 Task: Add the description "Digital dependence fuels the social dilemma." and apply the Custom angle as "-90Â°".
Action: Mouse moved to (305, 259)
Screenshot: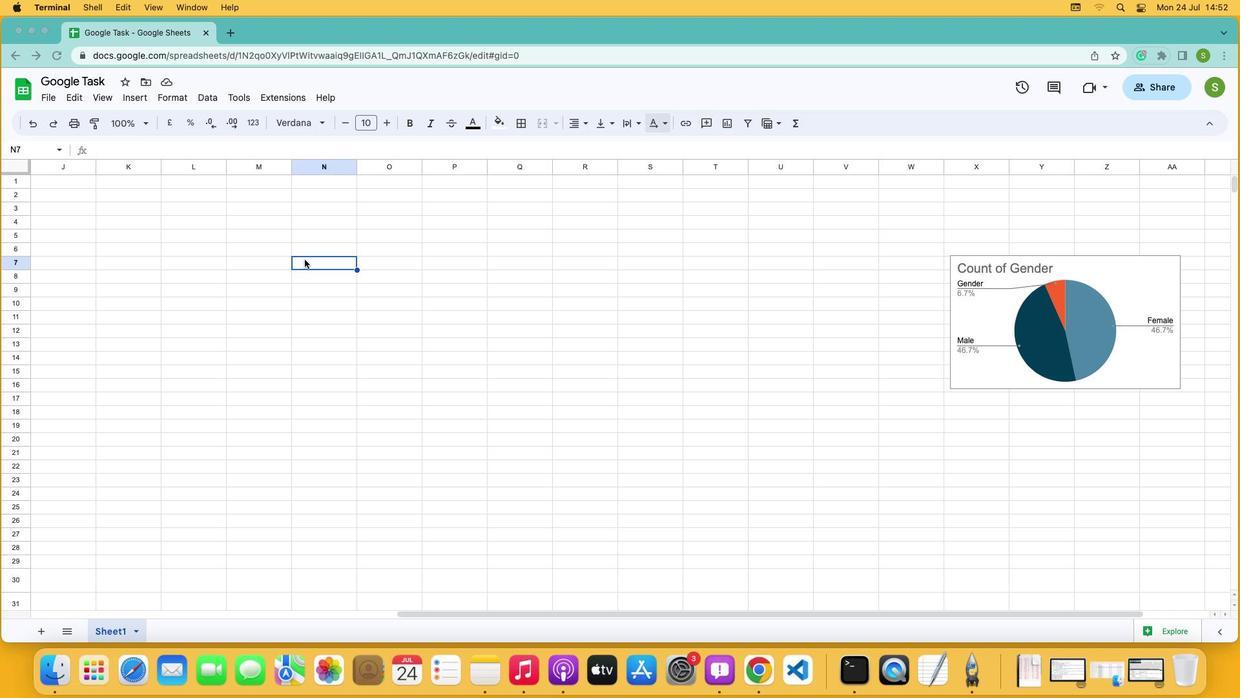 
Action: Mouse pressed left at (305, 259)
Screenshot: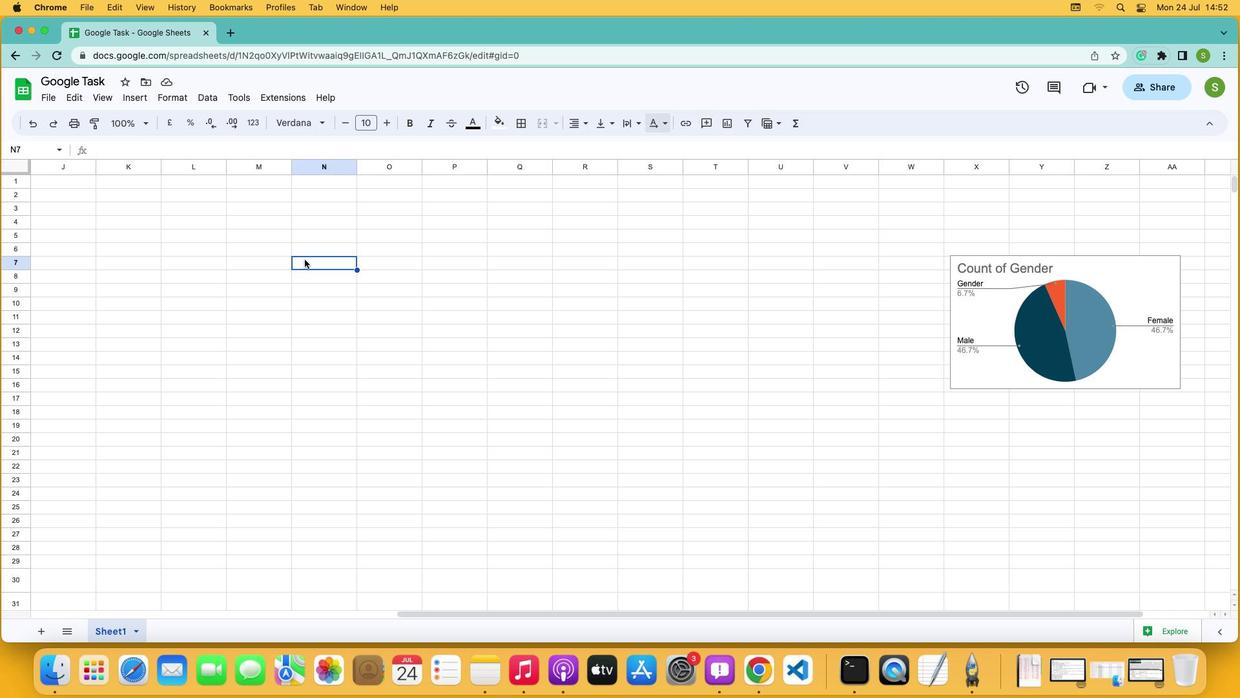 
Action: Mouse moved to (305, 261)
Screenshot: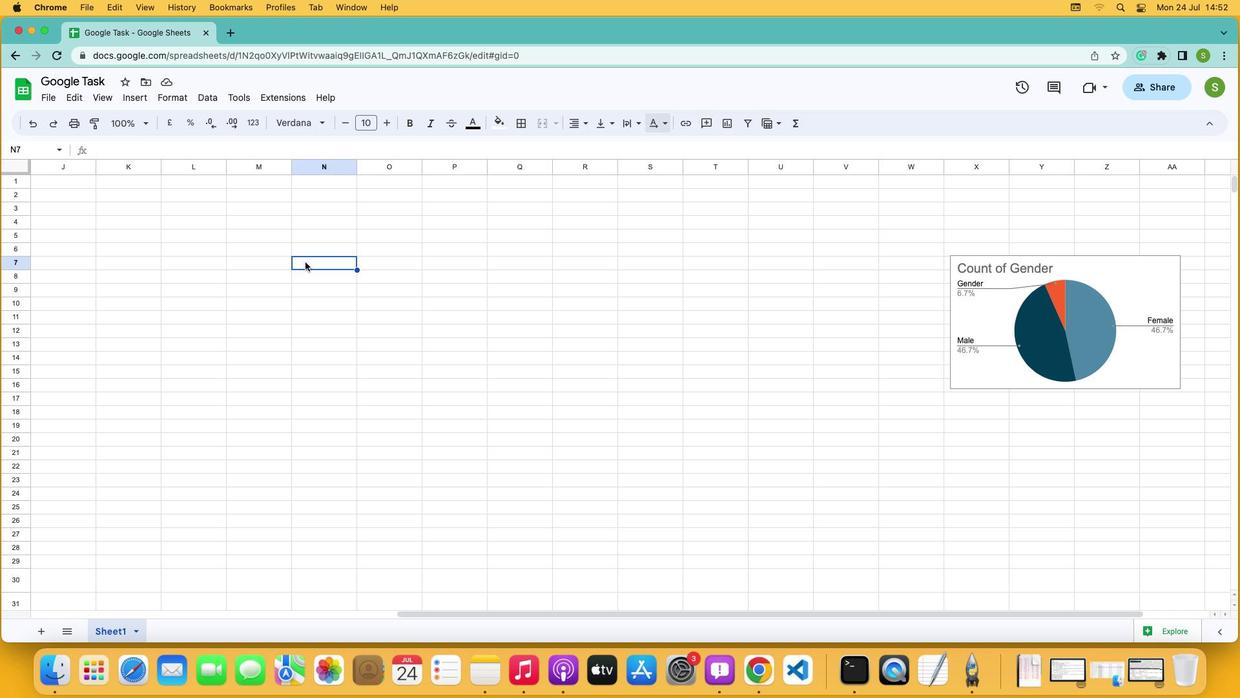 
Action: Key pressed Key.shift'D''i''g''i''t''a''l'Key.space'd''e''p''e''n''d''e''n''c''e'Key.space'f''u''e''l''s'Key.space't''h''e'Key.space's''o''c''i''a''l'Key.space'd''i''l''e''m''m''a'
Screenshot: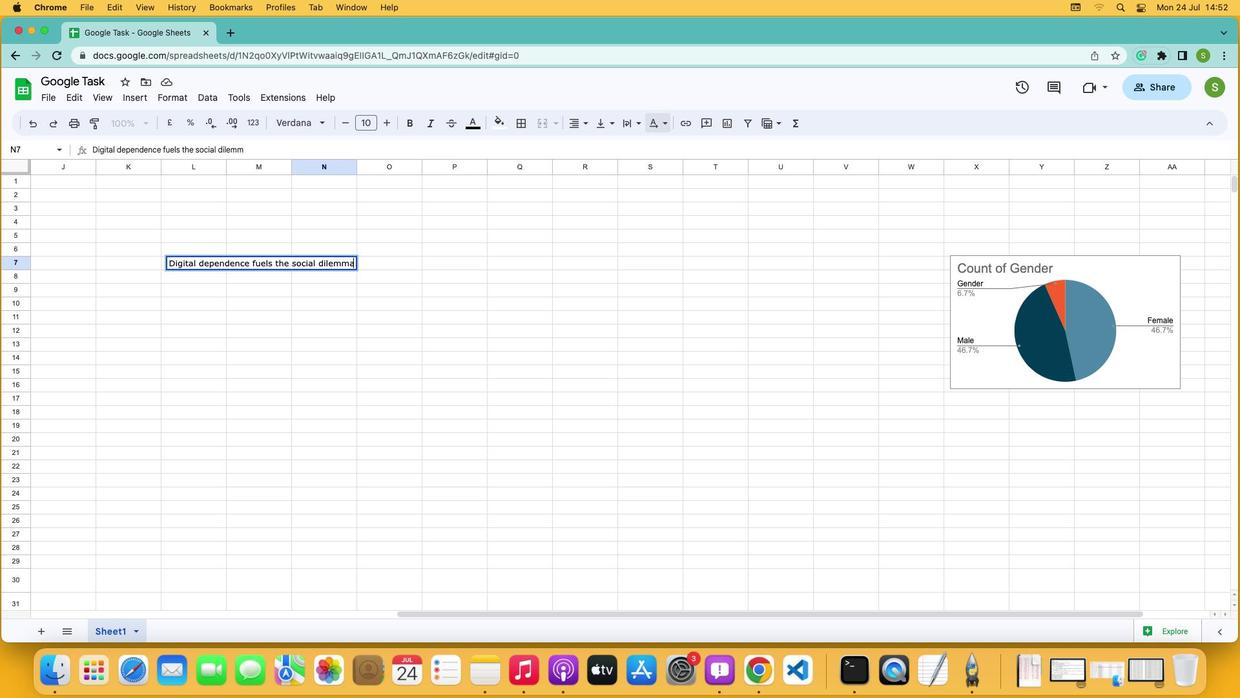 
Action: Mouse moved to (345, 266)
Screenshot: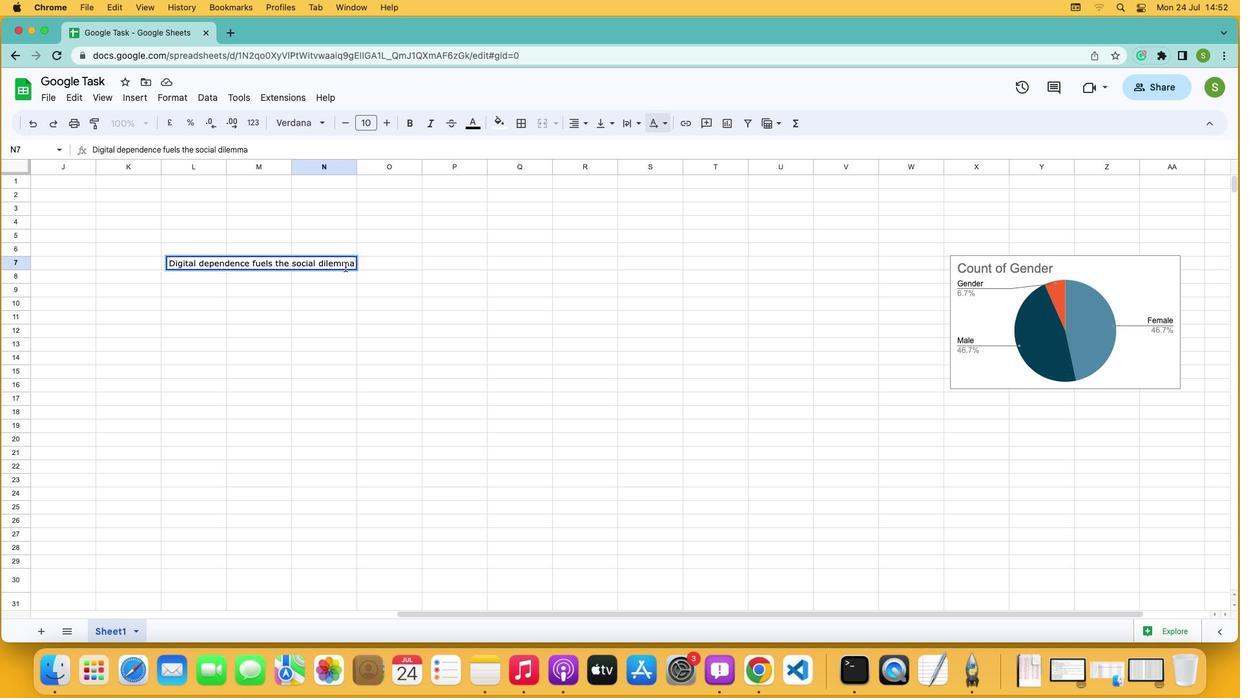 
Action: Mouse pressed left at (345, 266)
Screenshot: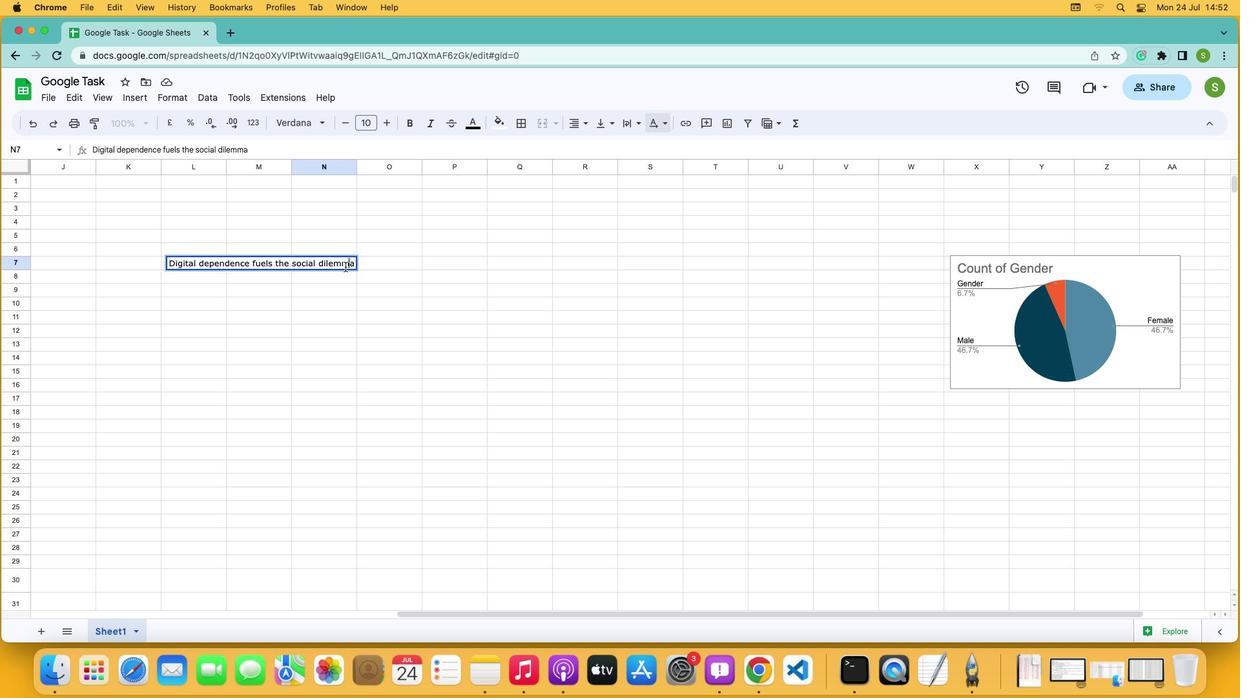 
Action: Mouse moved to (353, 264)
Screenshot: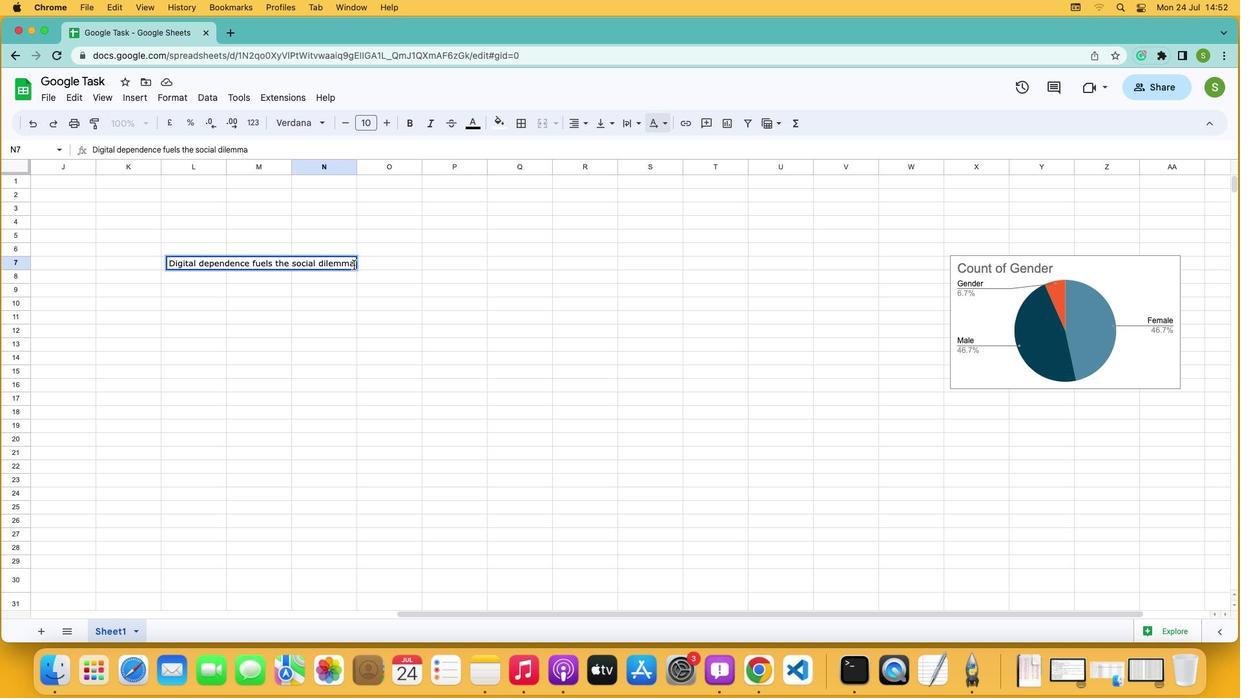 
Action: Mouse pressed left at (353, 264)
Screenshot: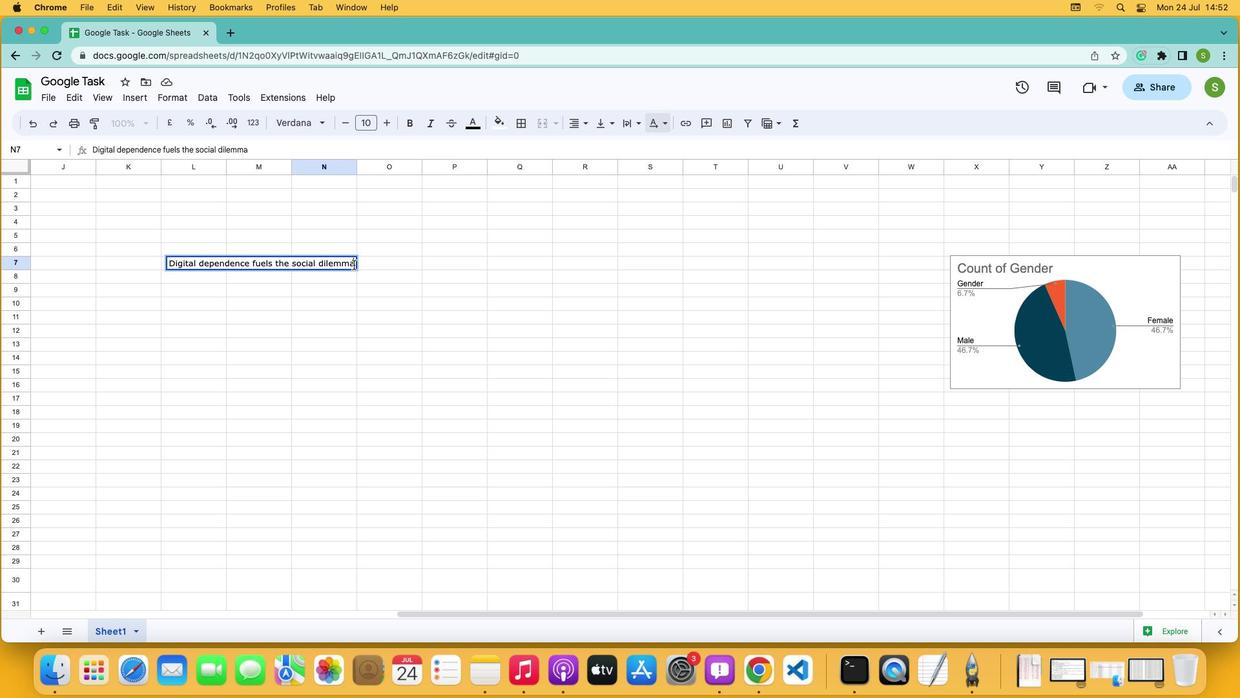 
Action: Mouse moved to (667, 127)
Screenshot: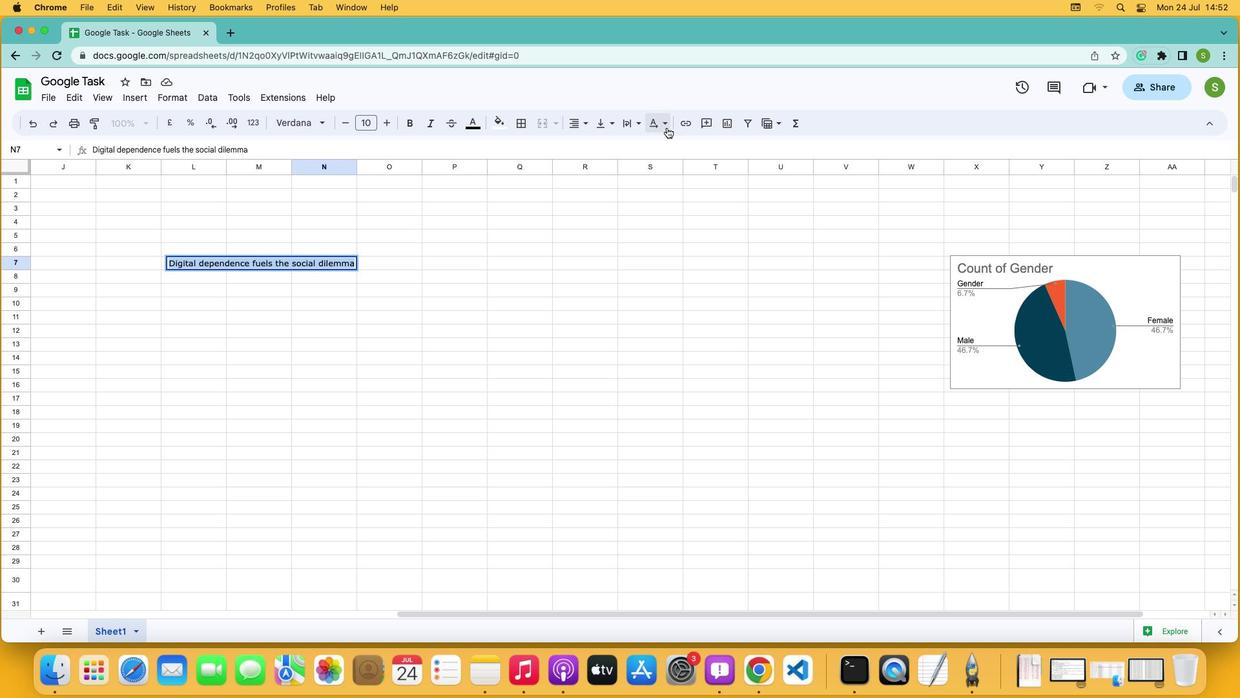 
Action: Mouse pressed left at (667, 127)
Screenshot: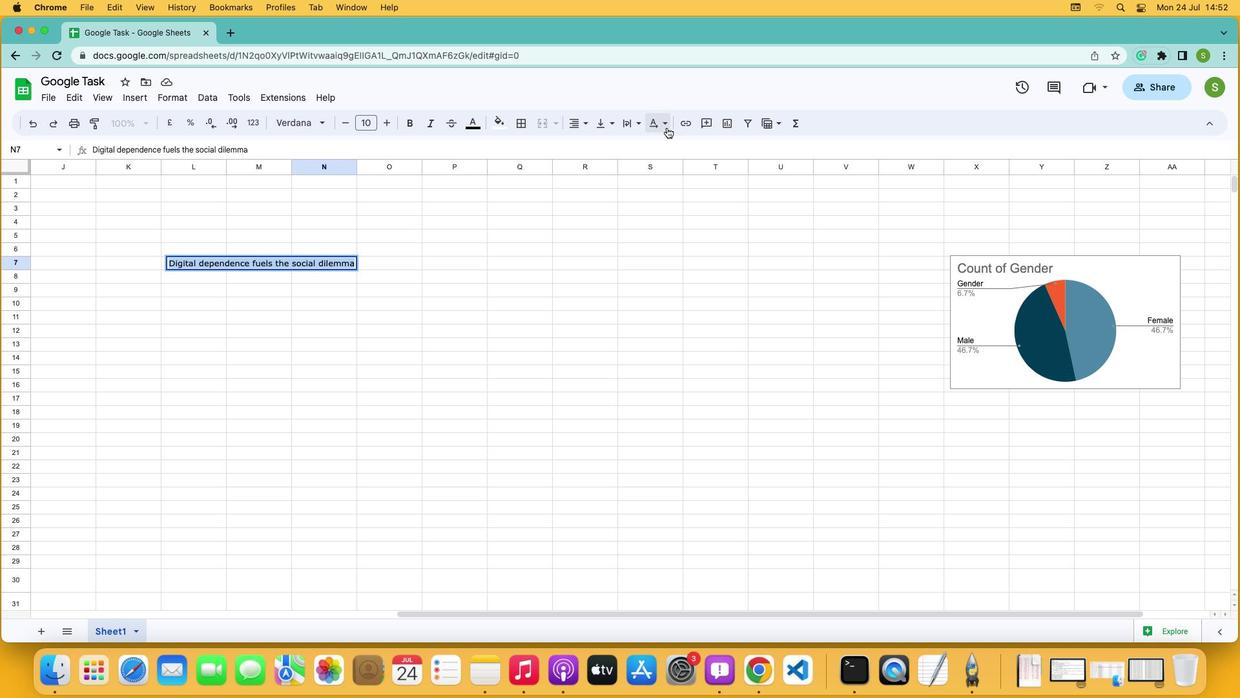 
Action: Mouse moved to (807, 148)
Screenshot: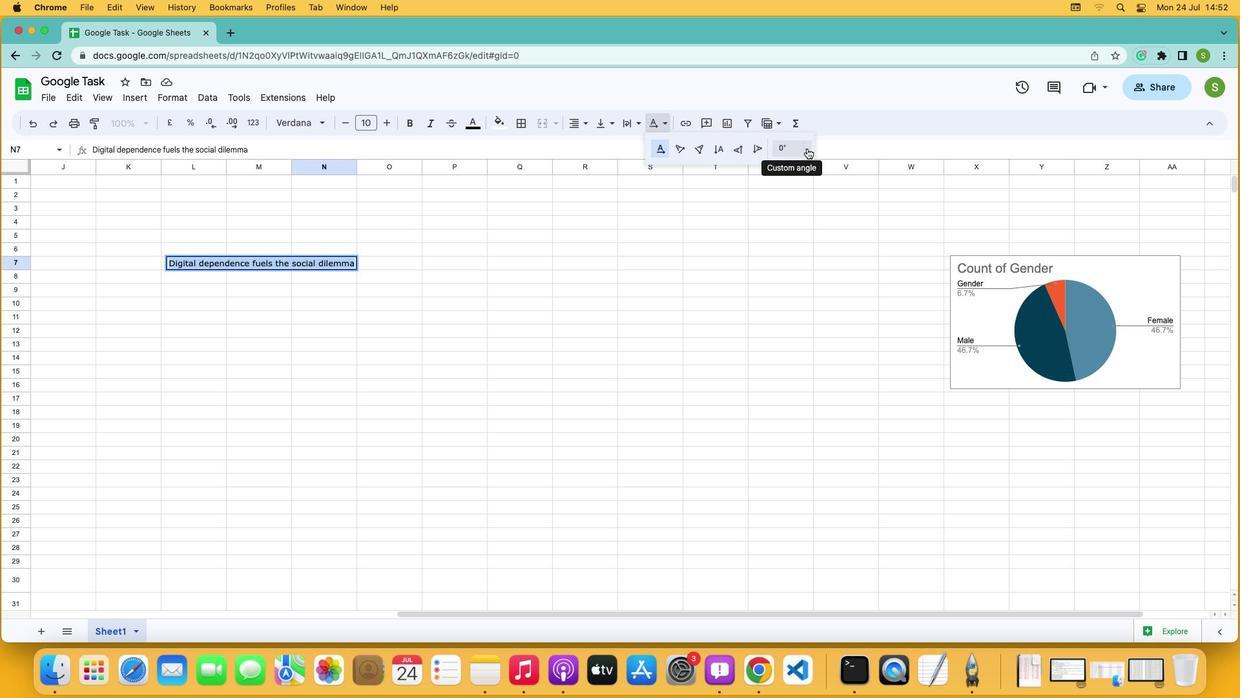 
Action: Mouse pressed left at (807, 148)
Screenshot: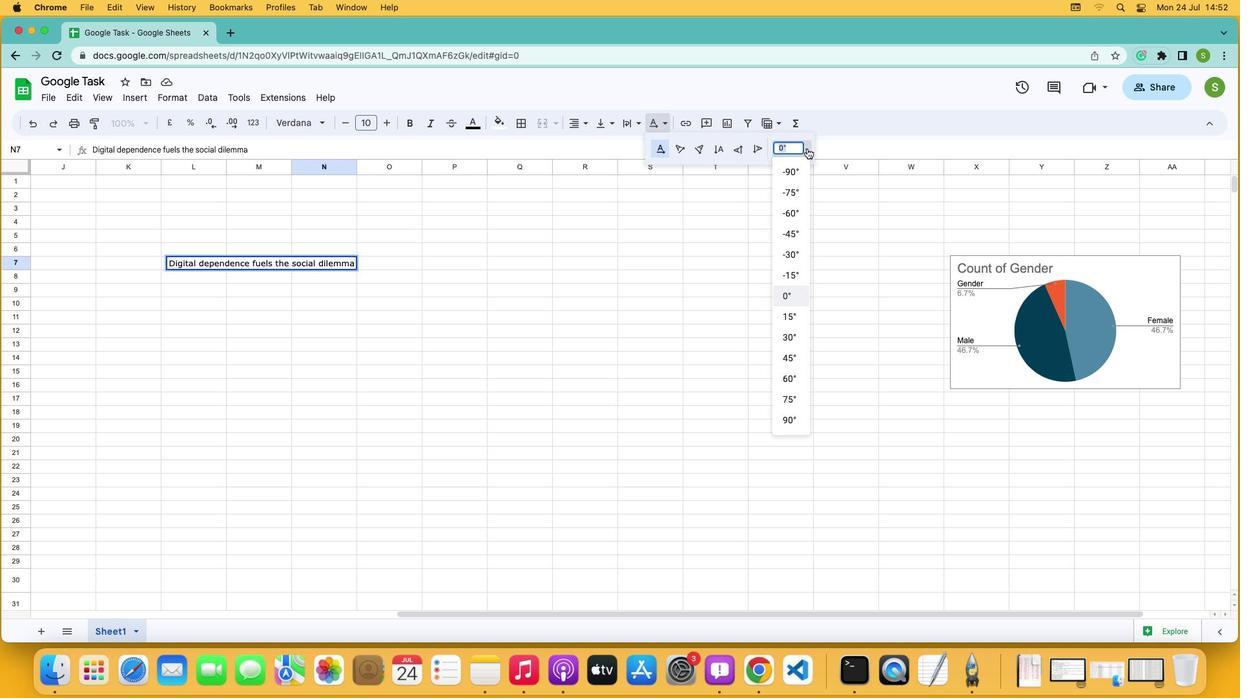 
Action: Mouse moved to (792, 171)
Screenshot: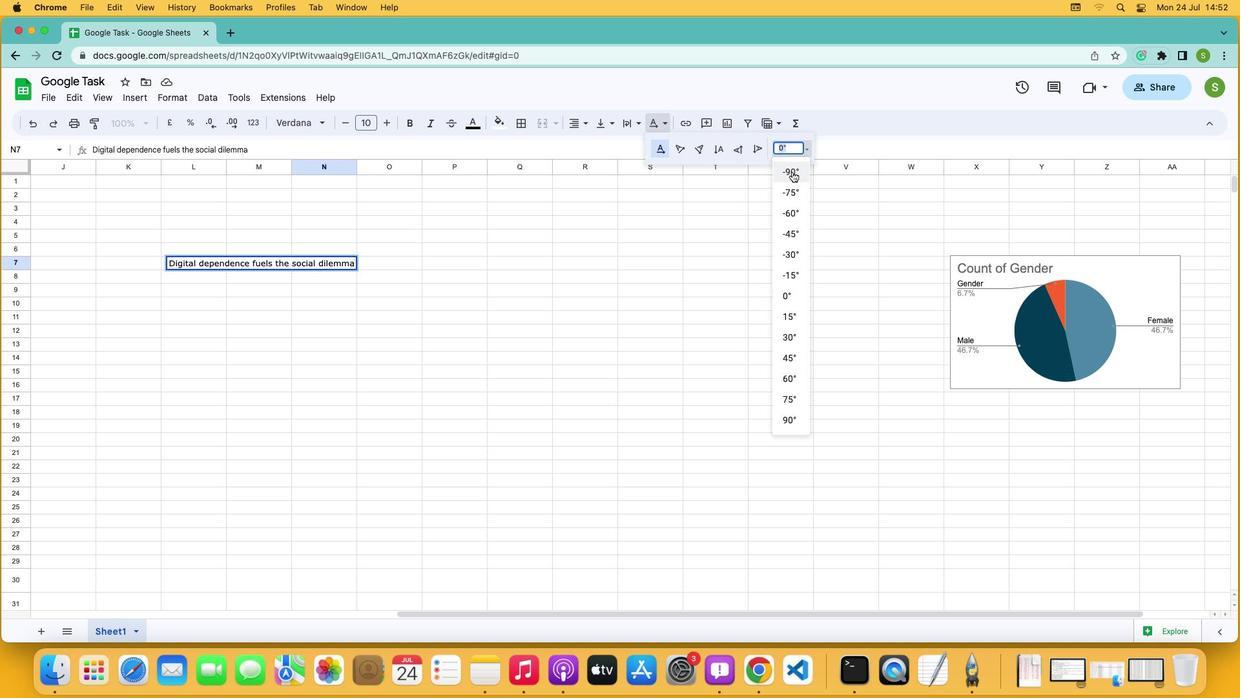 
Action: Mouse pressed left at (792, 171)
Screenshot: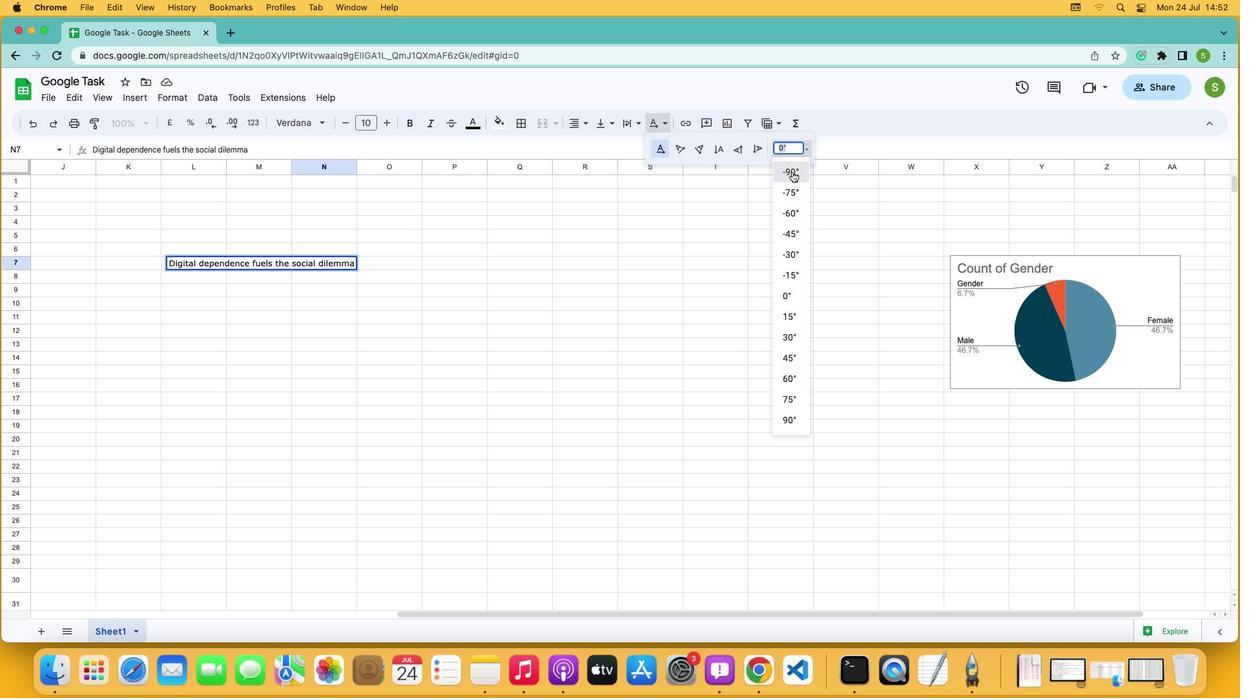
